 Task: Add Lifeway Organic Plain Kefir to the cart.
Action: Mouse pressed left at (16, 86)
Screenshot: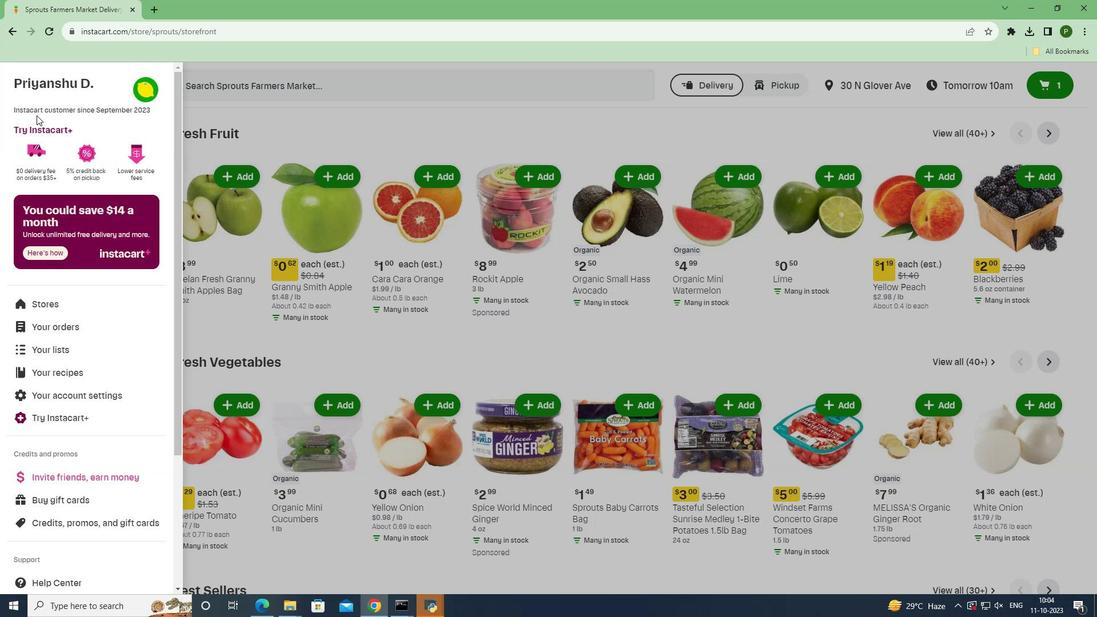 
Action: Mouse moved to (42, 301)
Screenshot: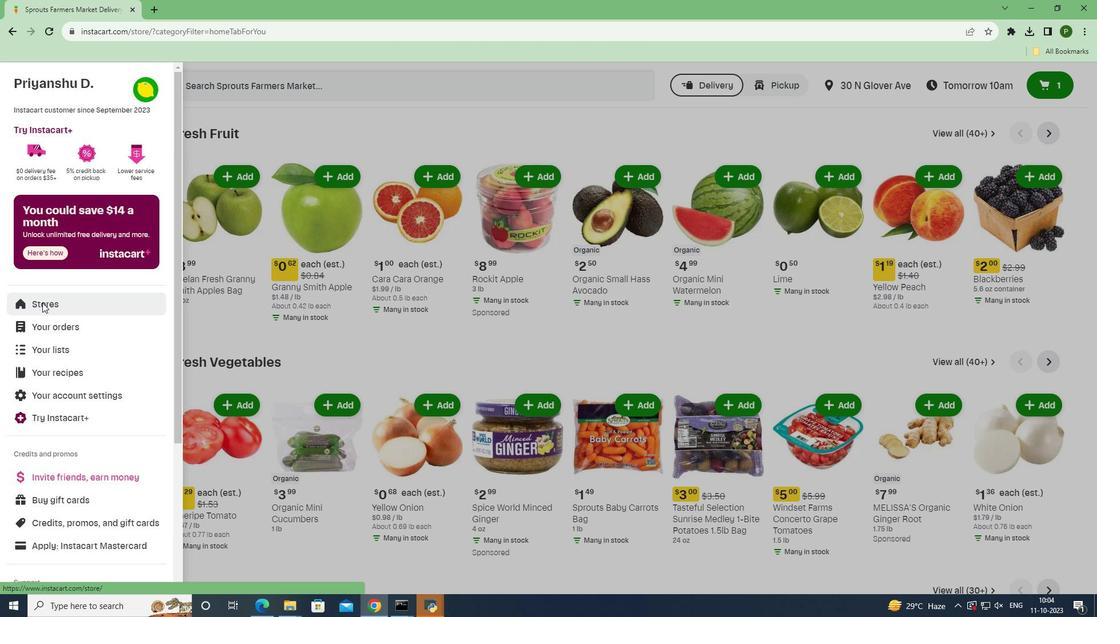 
Action: Mouse pressed left at (42, 301)
Screenshot: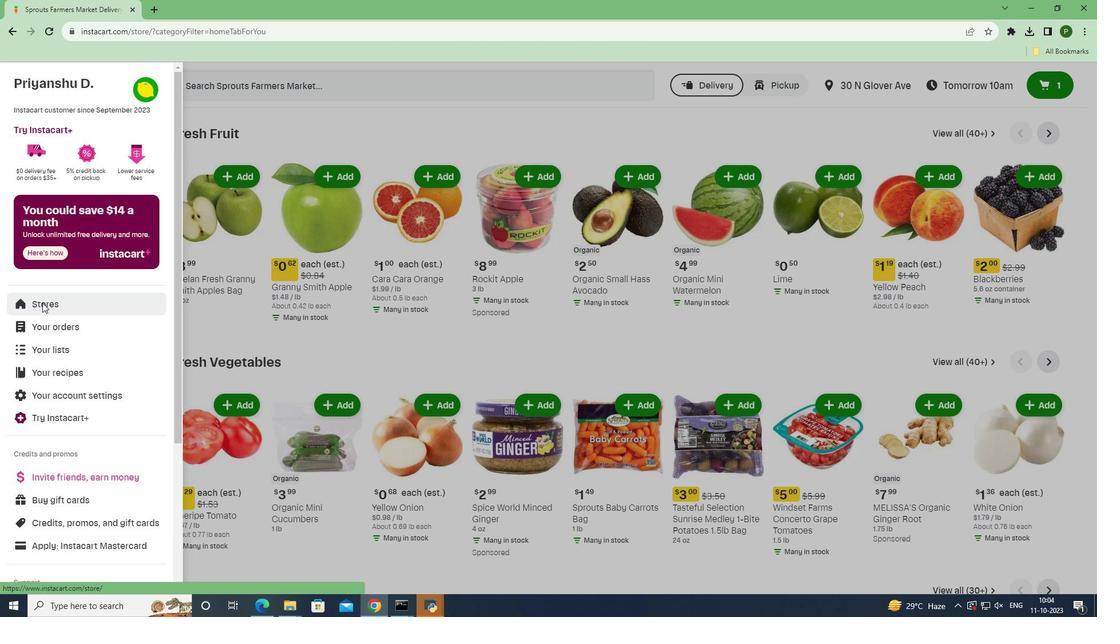 
Action: Mouse moved to (265, 130)
Screenshot: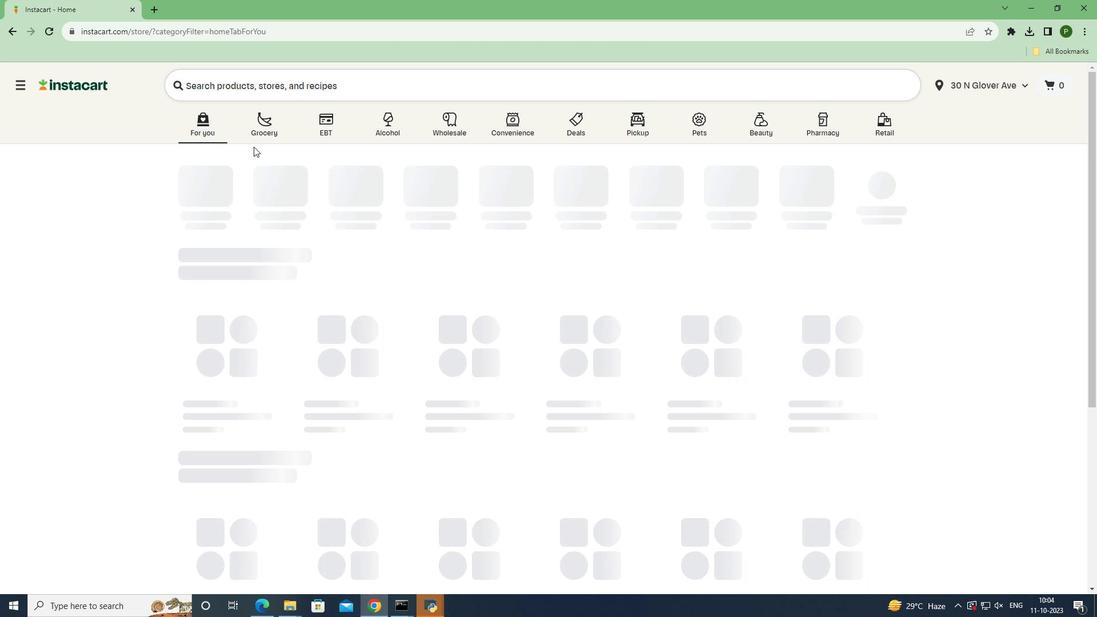 
Action: Mouse pressed left at (265, 130)
Screenshot: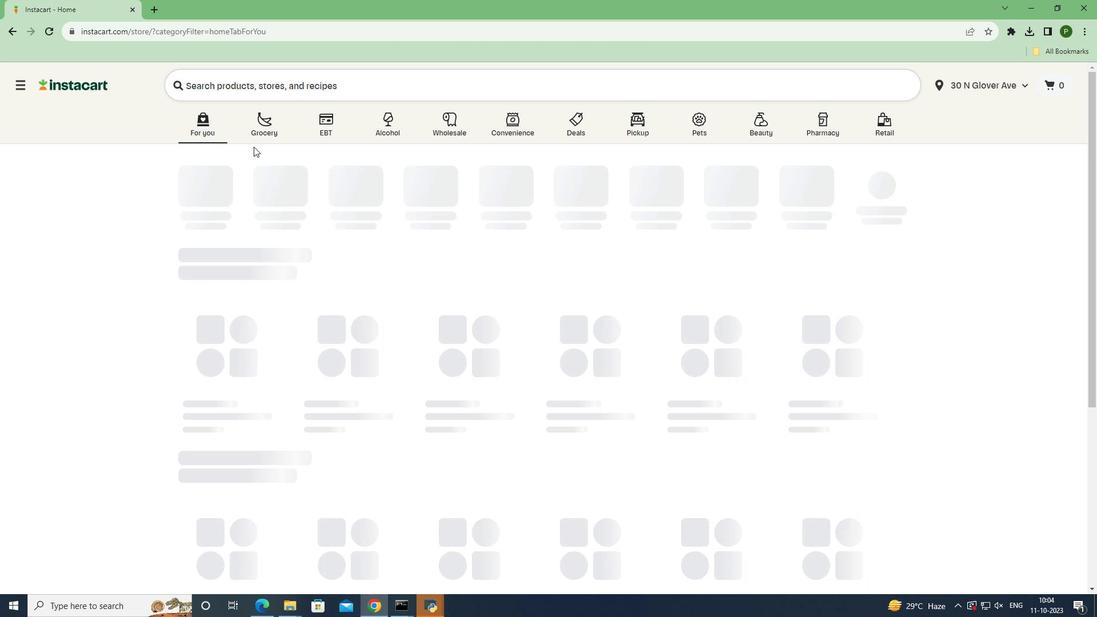 
Action: Mouse moved to (393, 214)
Screenshot: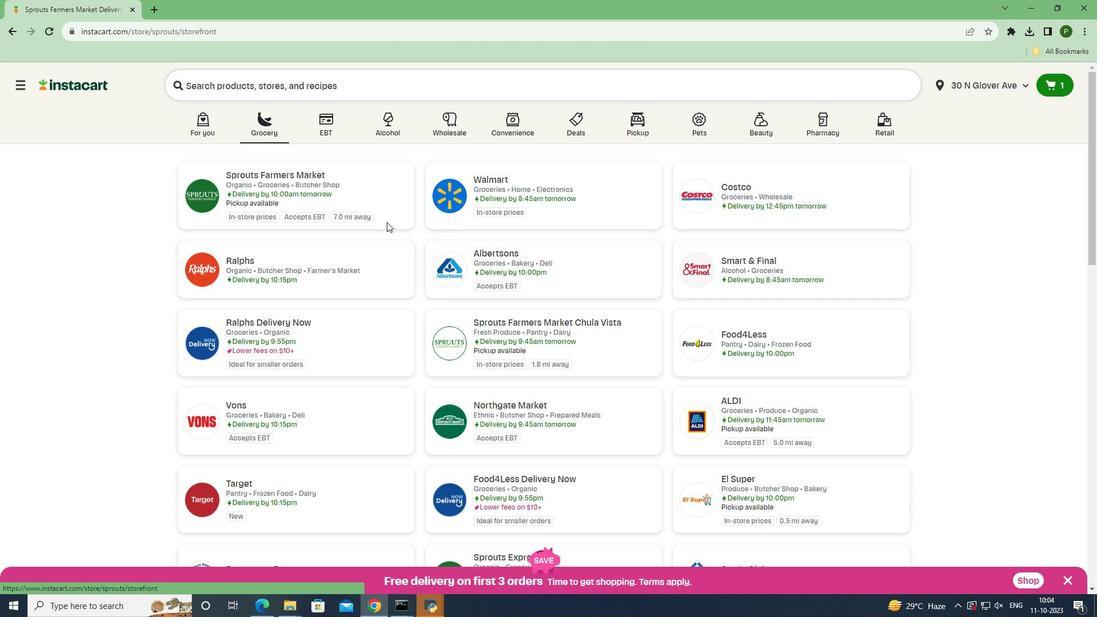 
Action: Mouse pressed left at (393, 214)
Screenshot: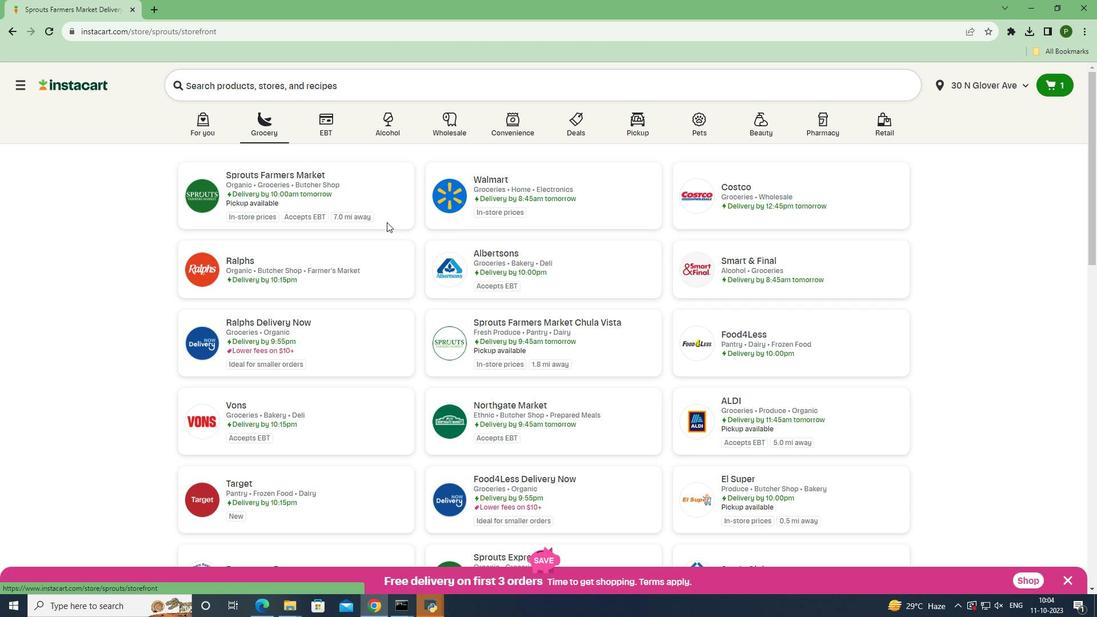 
Action: Mouse moved to (88, 370)
Screenshot: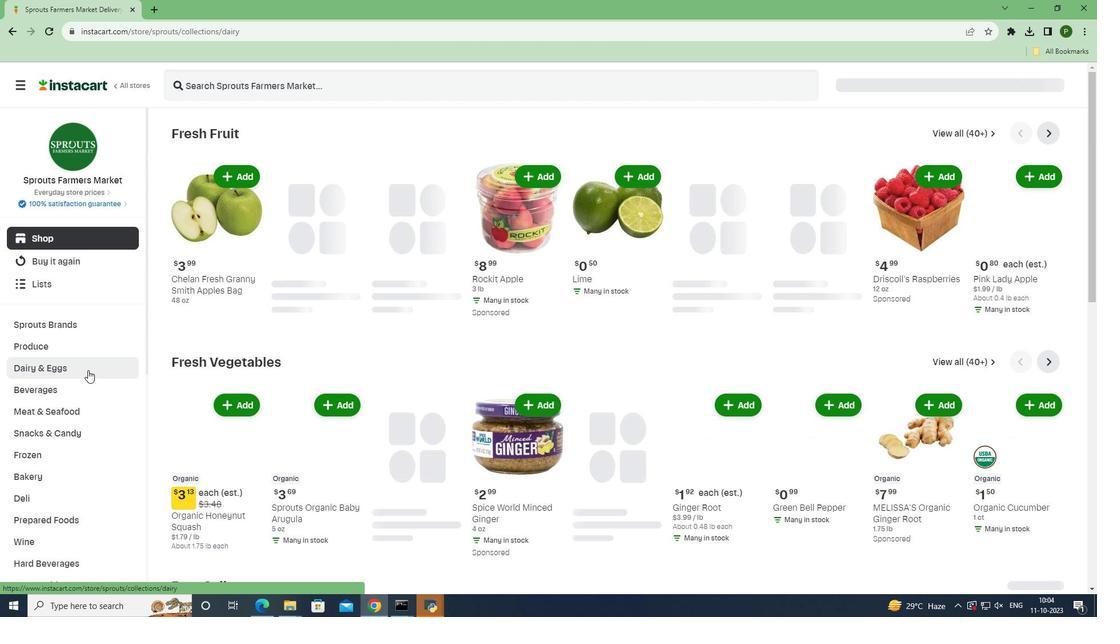 
Action: Mouse pressed left at (88, 370)
Screenshot: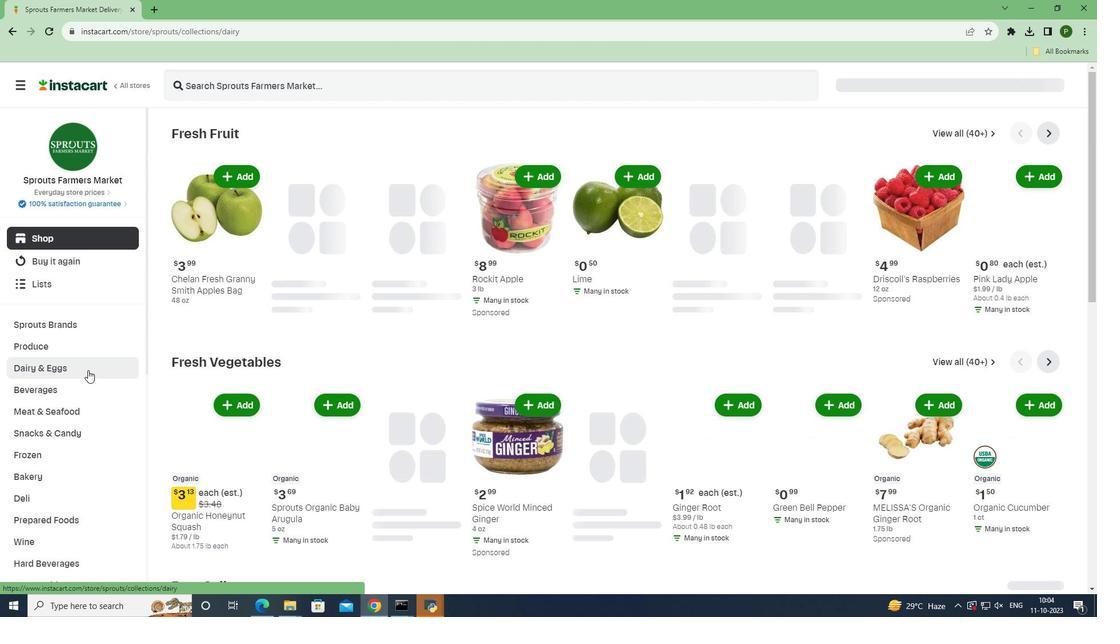 
Action: Mouse moved to (61, 462)
Screenshot: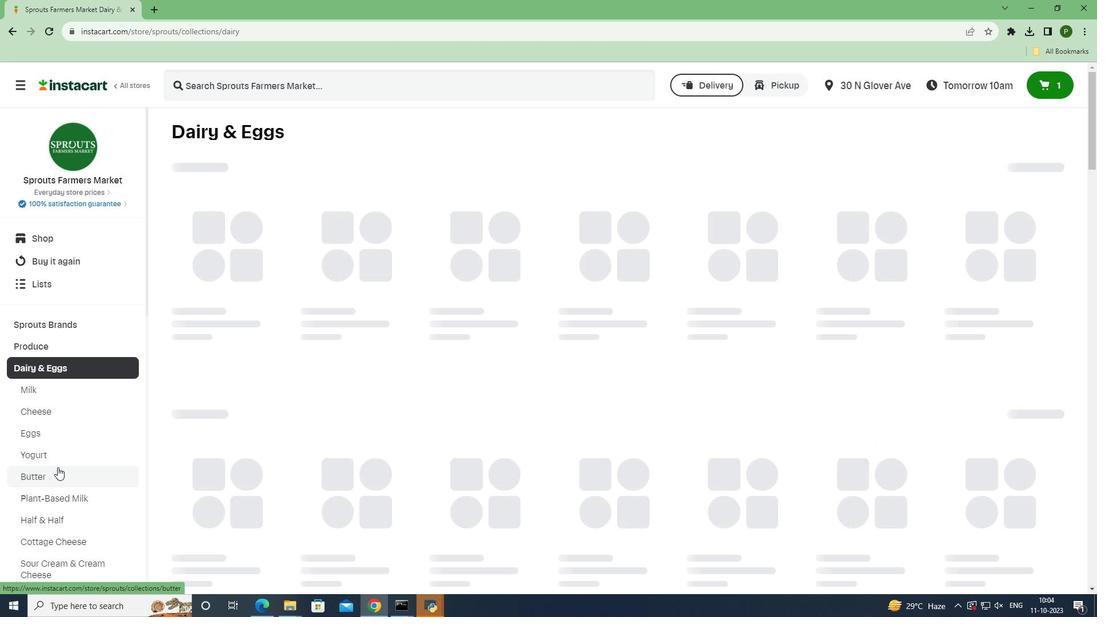 
Action: Mouse pressed left at (61, 462)
Screenshot: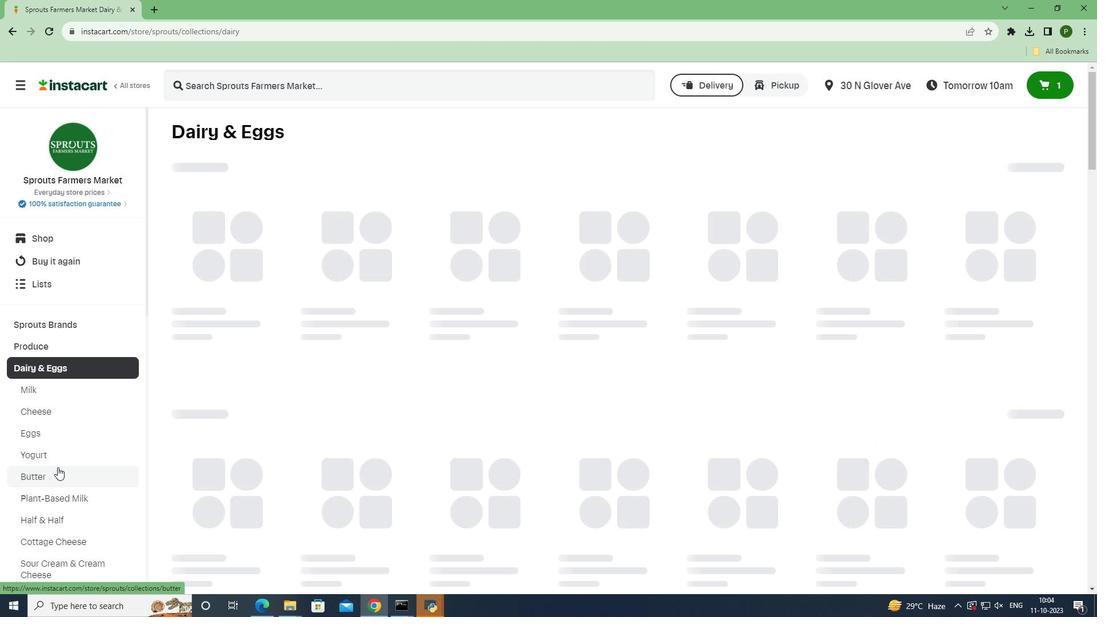 
Action: Mouse moved to (229, 94)
Screenshot: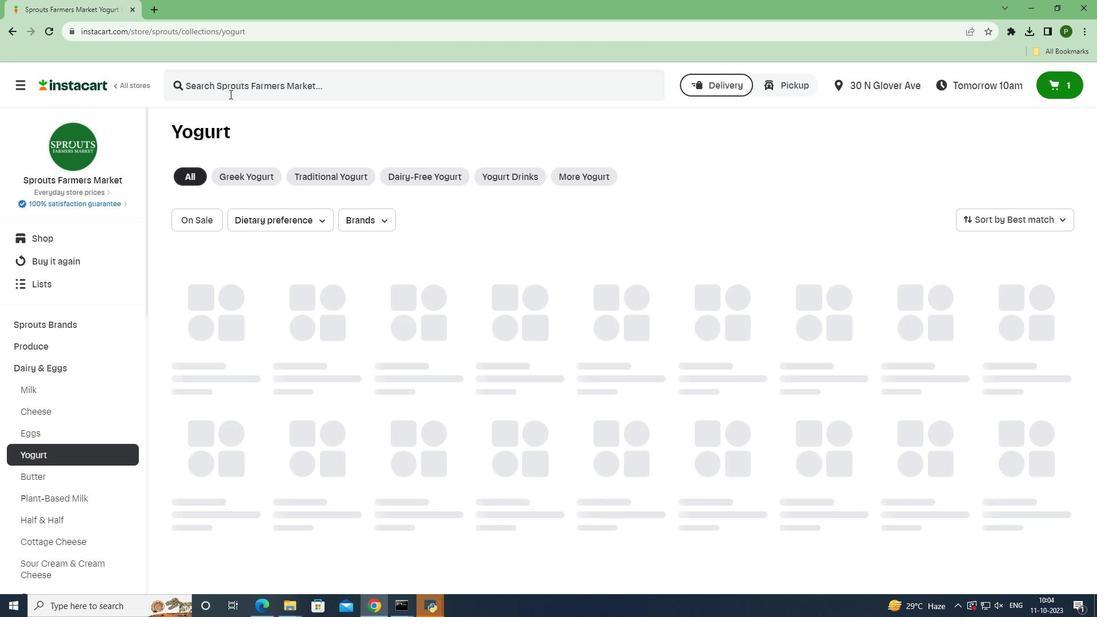 
Action: Mouse pressed left at (229, 94)
Screenshot: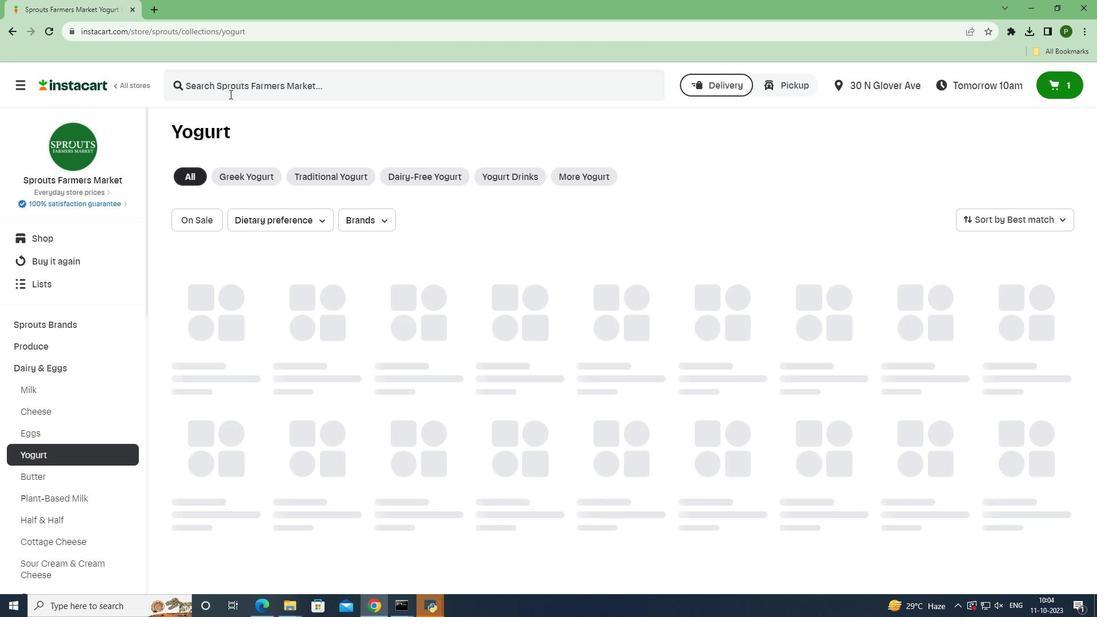 
Action: Key pressed <Key.caps_lock>L<Key.caps_lock>ifeway<Key.space><Key.caps_lock>O<Key.caps_lock>rganic<Key.space><Key.caps_lock>P<Key.caps_lock>lain<Key.space><Key.caps_lock>K<Key.caps_lock>efir<Key.space><Key.enter>
Screenshot: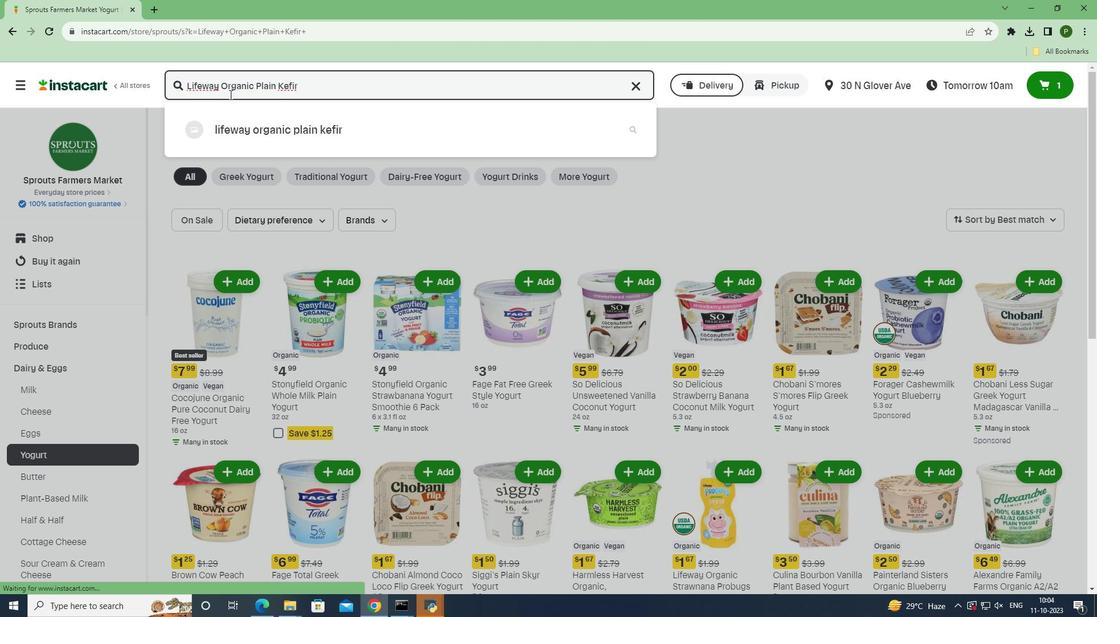 
Action: Mouse moved to (864, 201)
Screenshot: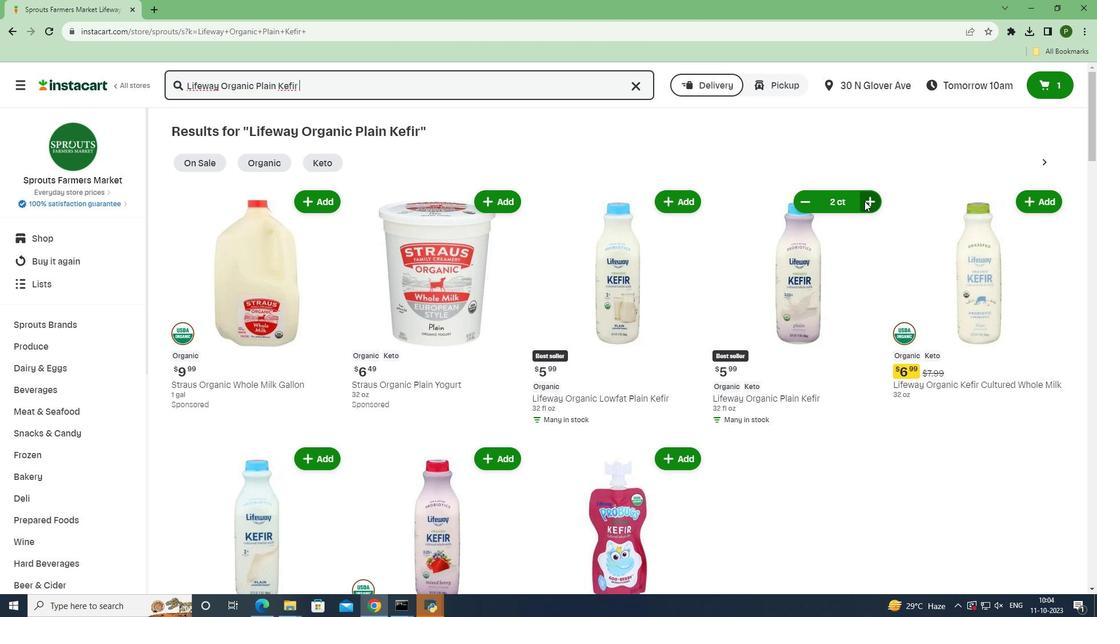 
Action: Mouse pressed left at (864, 201)
Screenshot: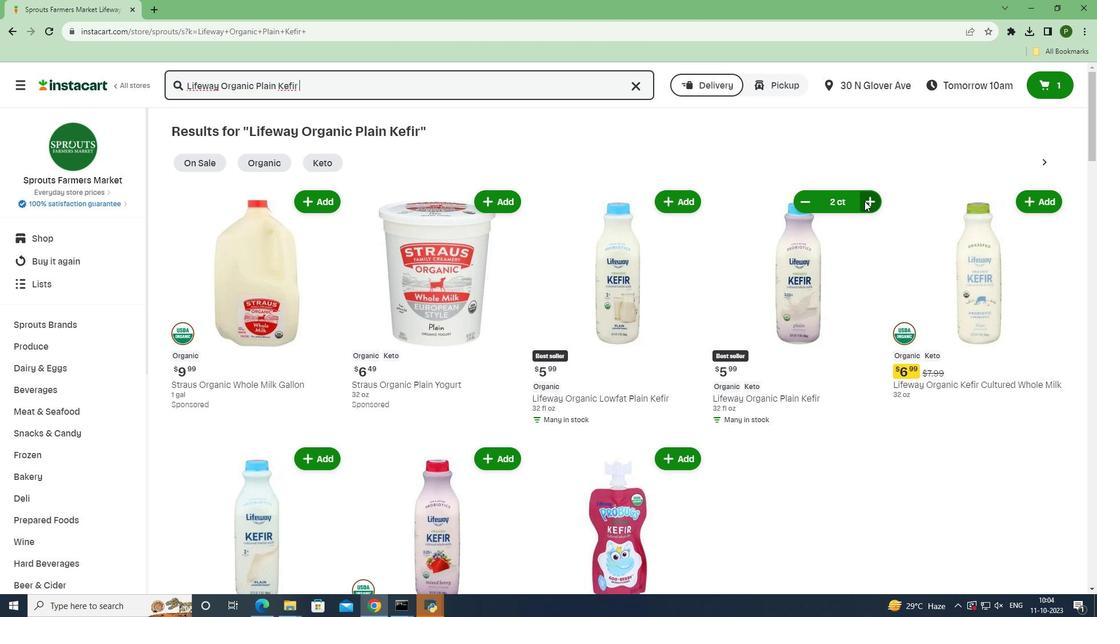 
Action: Mouse moved to (877, 261)
Screenshot: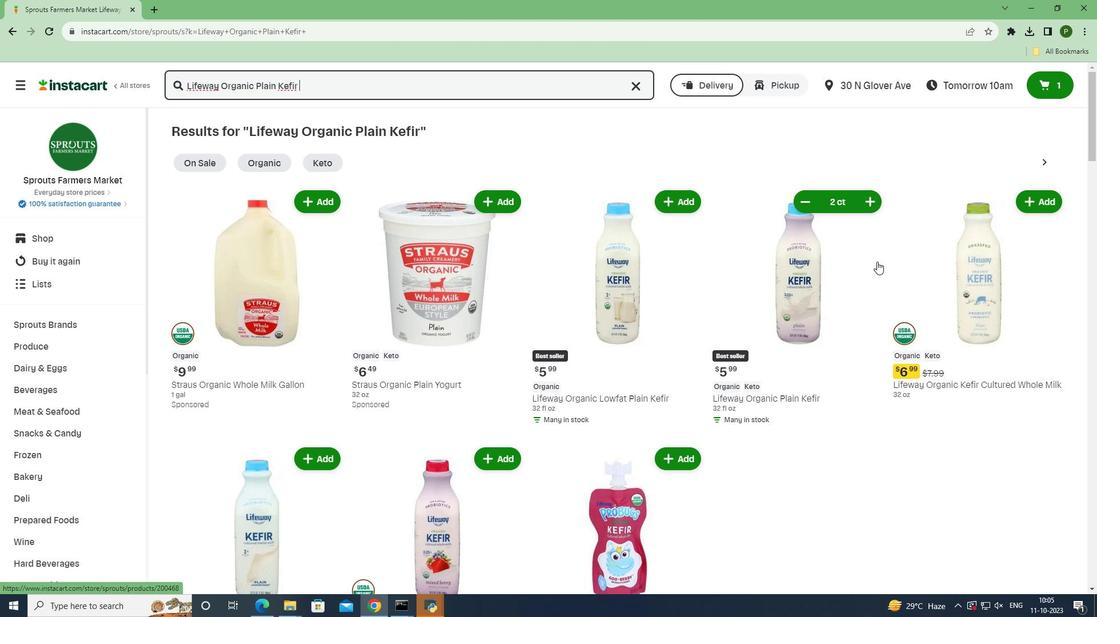 
